 Task: Download as PNG Image.
Action: Mouse moved to (39, 90)
Screenshot: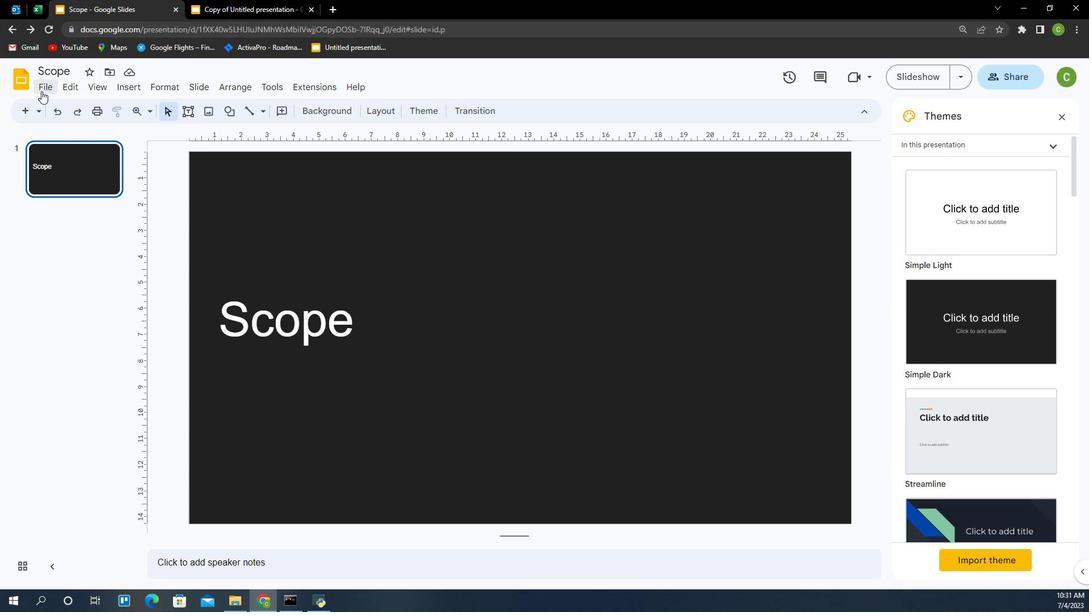 
Action: Mouse pressed left at (39, 90)
Screenshot: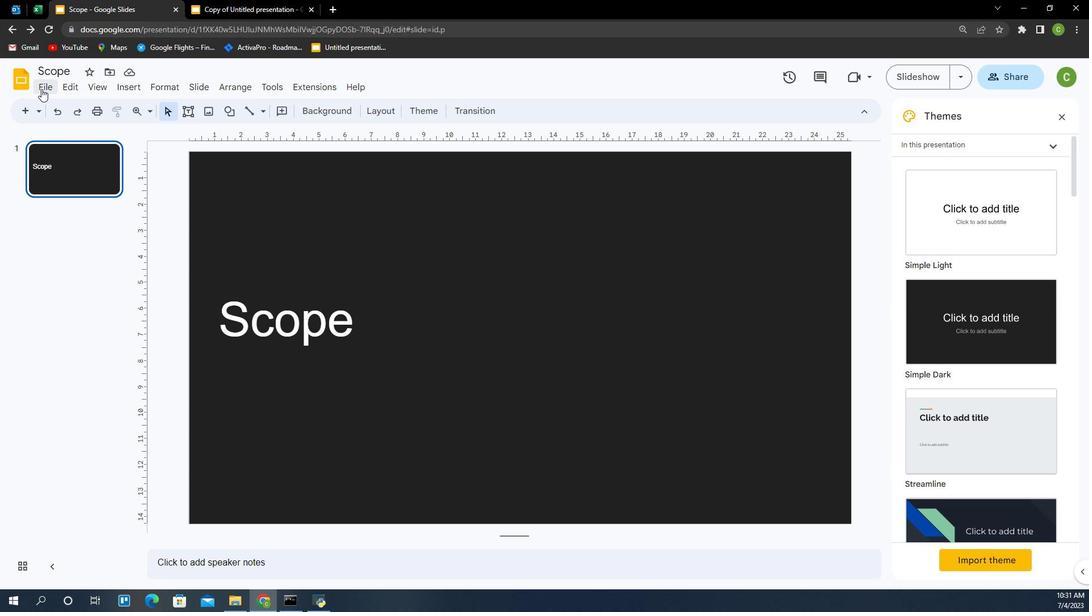 
Action: Mouse moved to (139, 514)
Screenshot: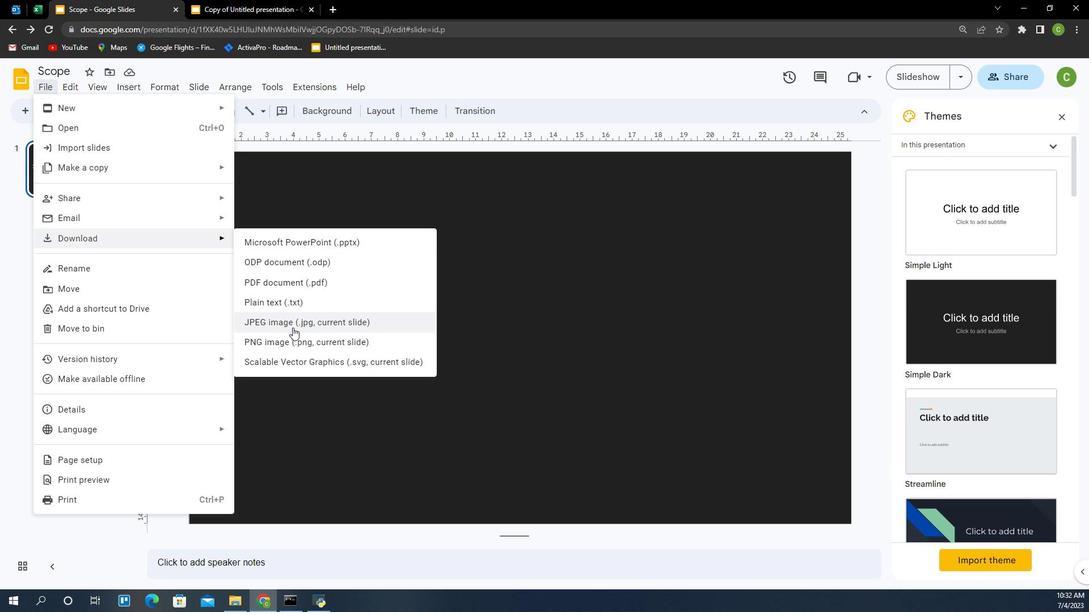 
Action: Mouse pressed left at (139, 514)
Screenshot: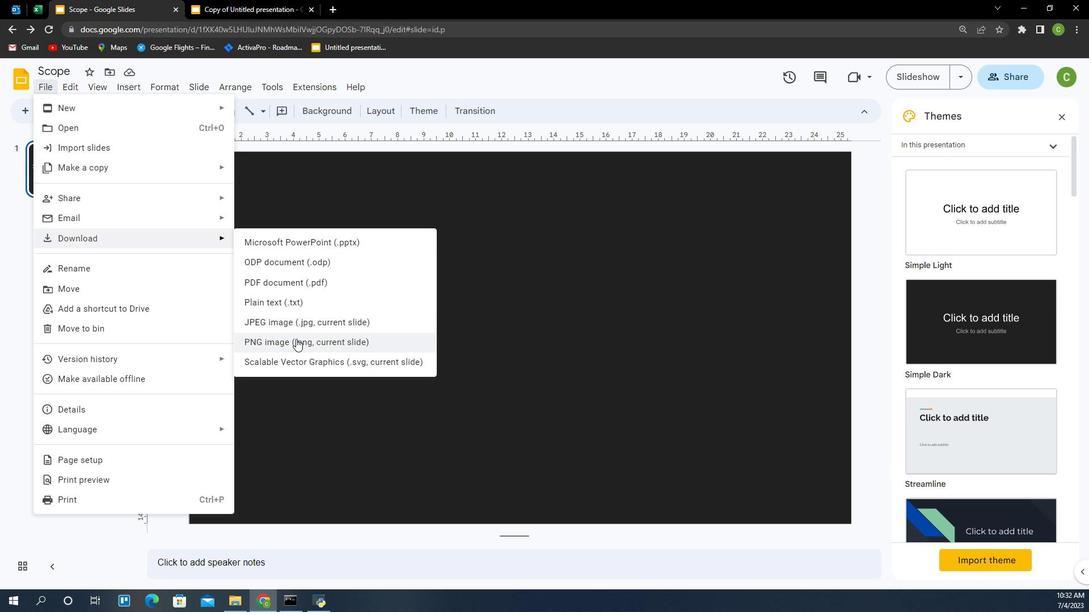 
